 Task: Share the document with softage.1@softage.net.
Action: Mouse moved to (29, 62)
Screenshot: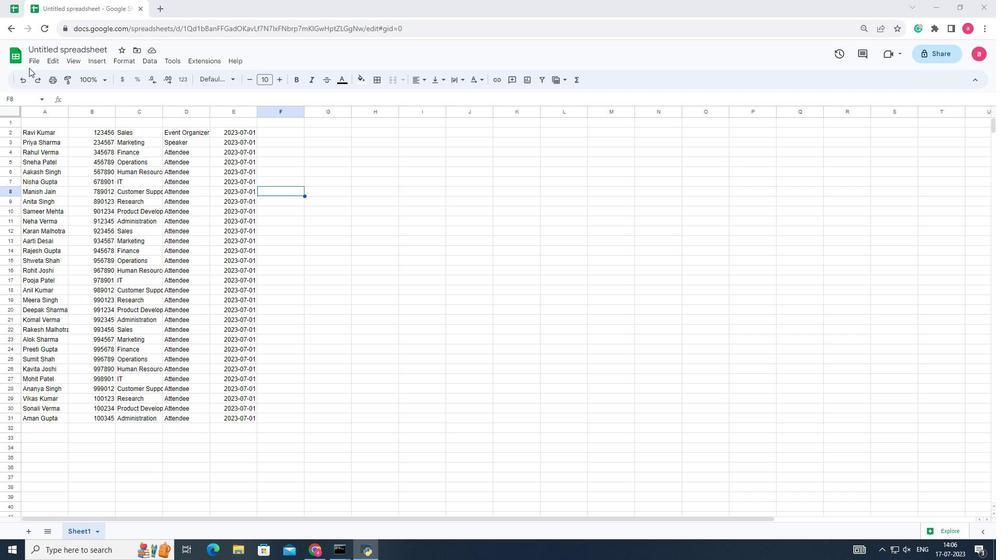 
Action: Mouse pressed left at (29, 62)
Screenshot: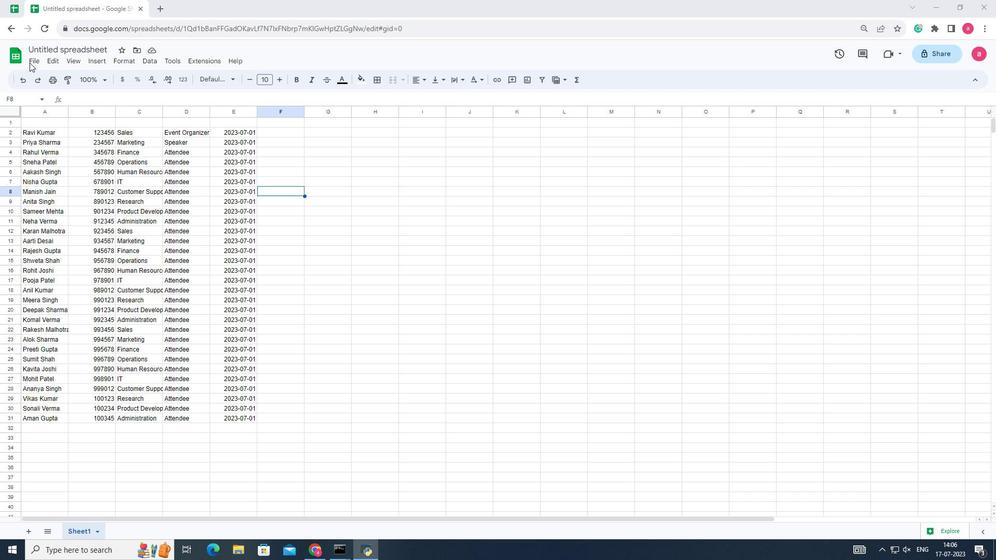 
Action: Mouse pressed left at (29, 62)
Screenshot: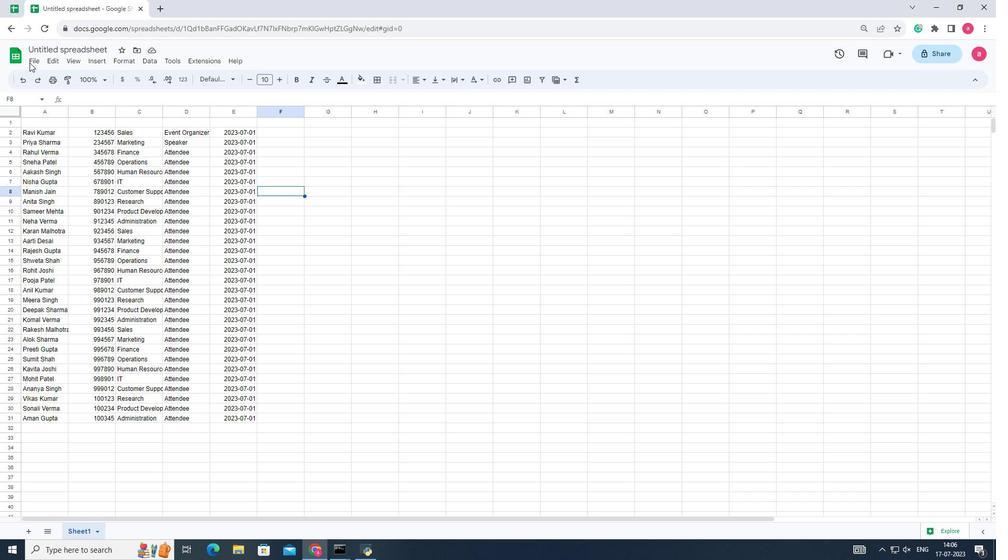 
Action: Mouse moved to (33, 61)
Screenshot: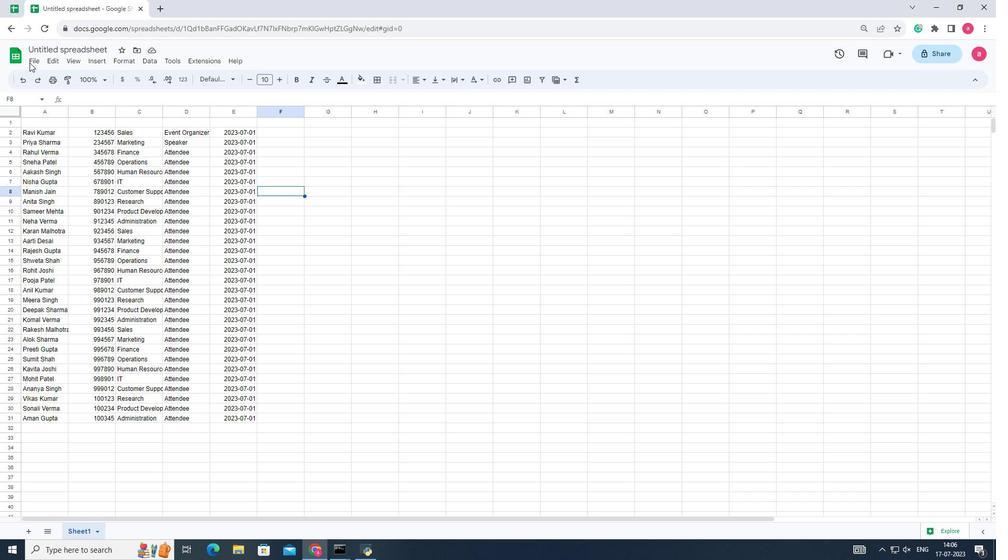 
Action: Mouse pressed left at (33, 61)
Screenshot: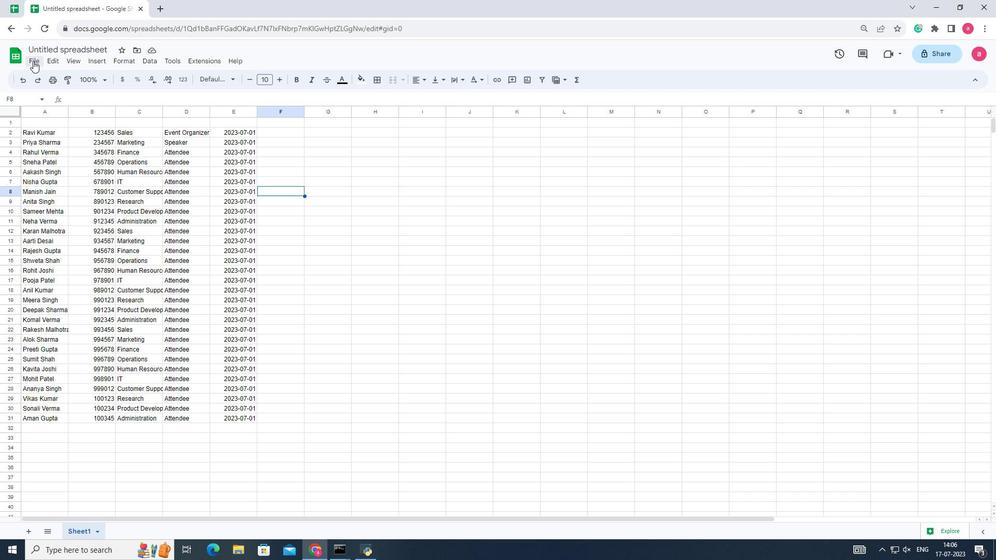 
Action: Mouse moved to (59, 145)
Screenshot: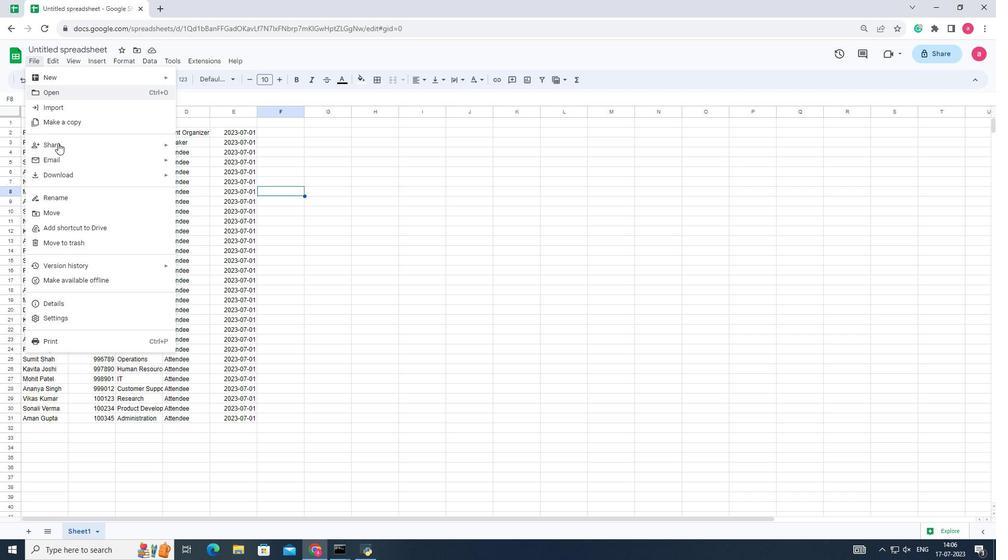 
Action: Mouse pressed left at (59, 145)
Screenshot: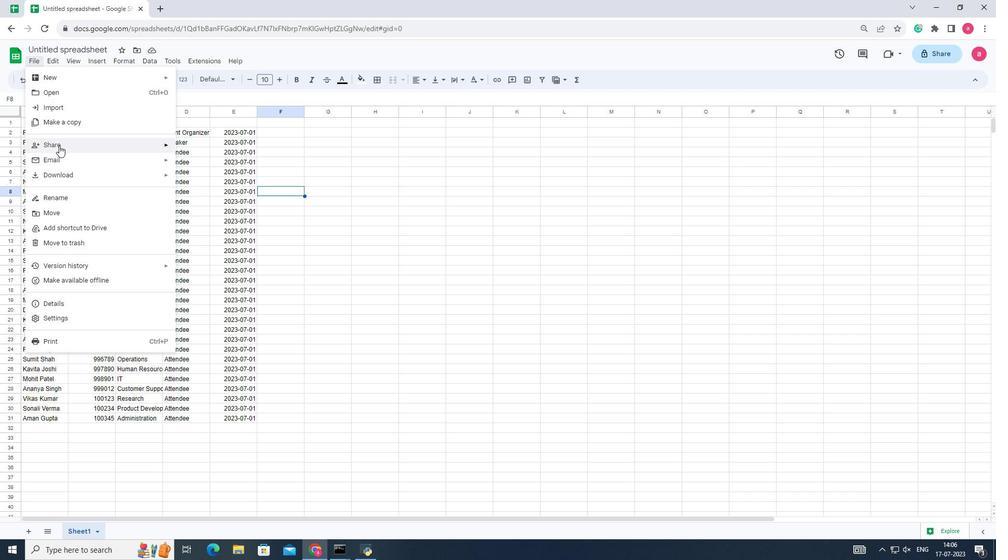 
Action: Mouse moved to (202, 146)
Screenshot: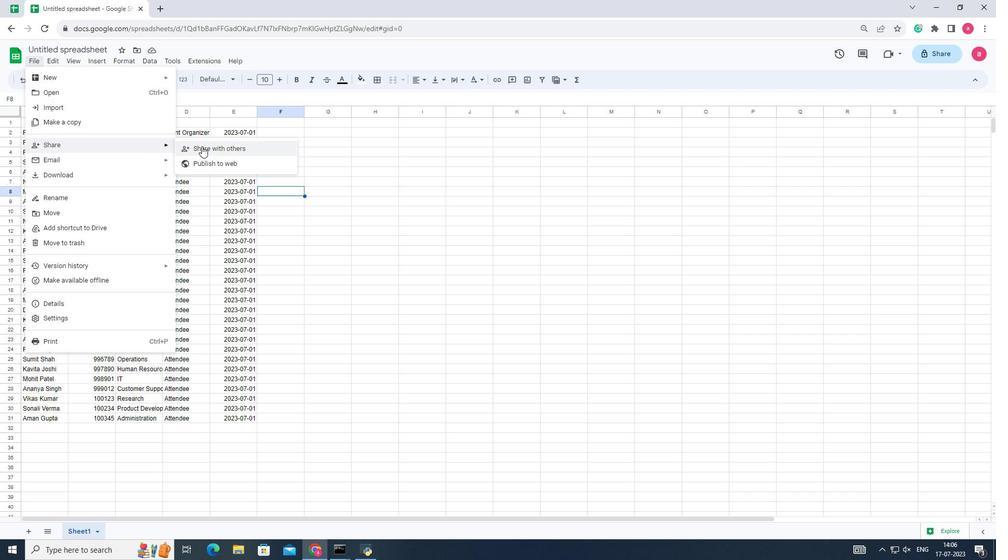
Action: Mouse pressed left at (202, 146)
Screenshot: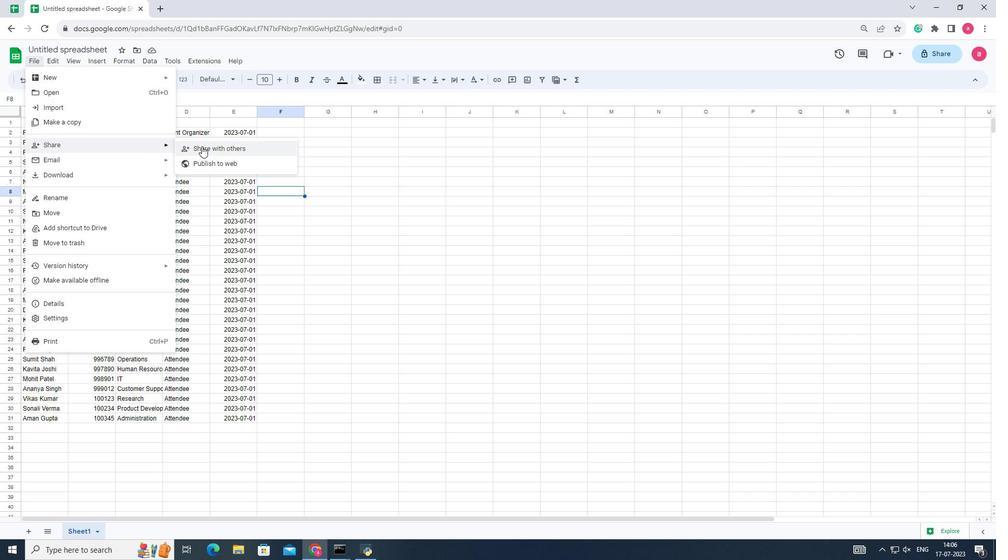 
Action: Mouse moved to (557, 325)
Screenshot: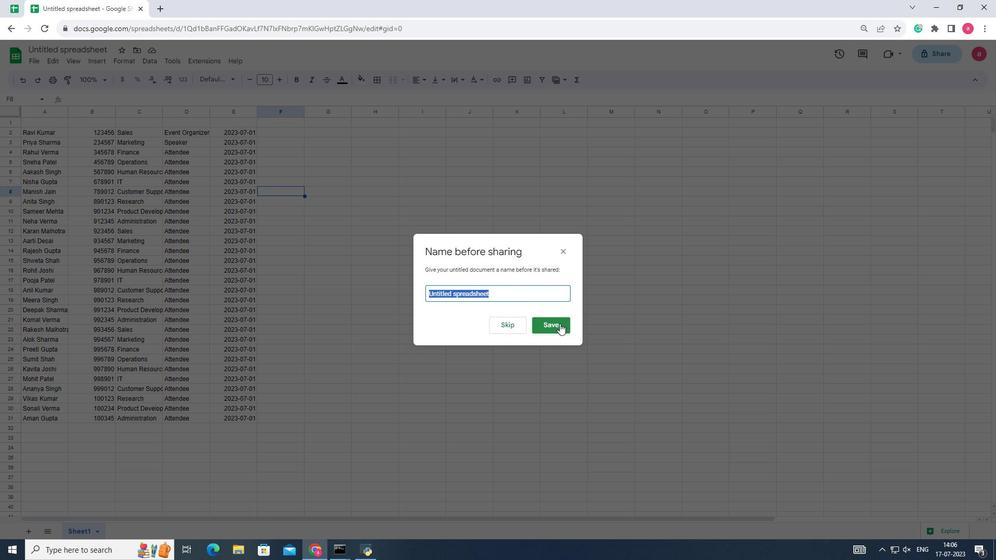 
Action: Mouse pressed left at (557, 325)
Screenshot: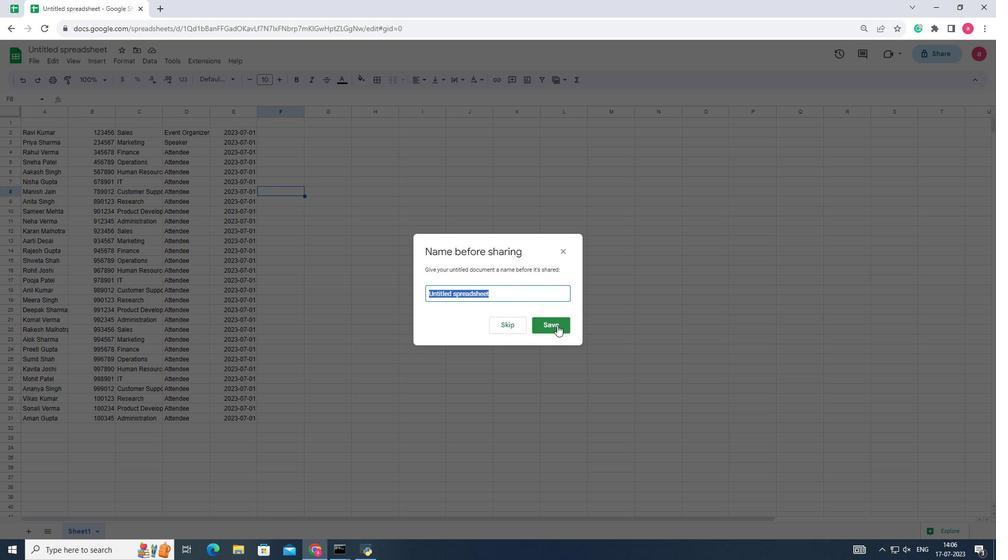 
Action: Mouse moved to (511, 238)
Screenshot: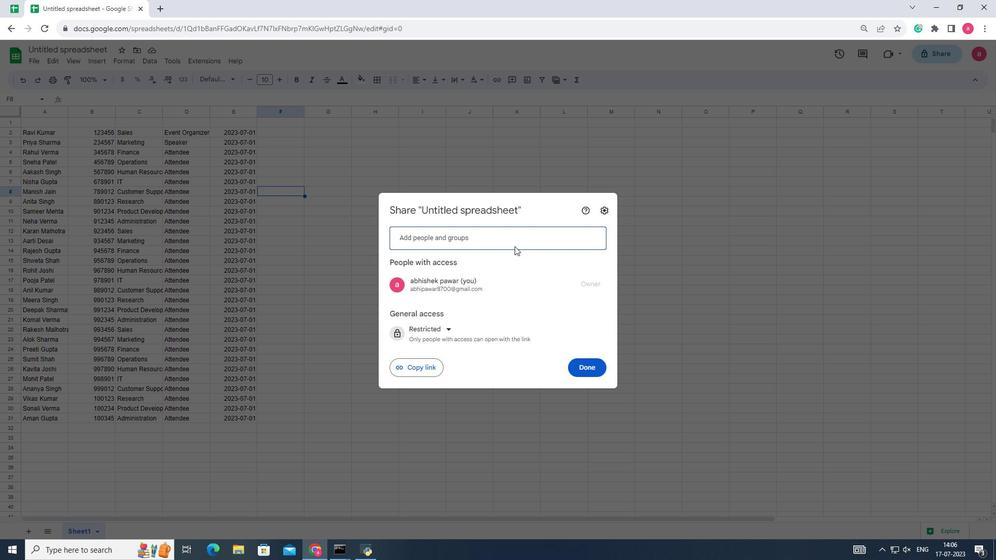 
Action: Mouse pressed left at (511, 238)
Screenshot: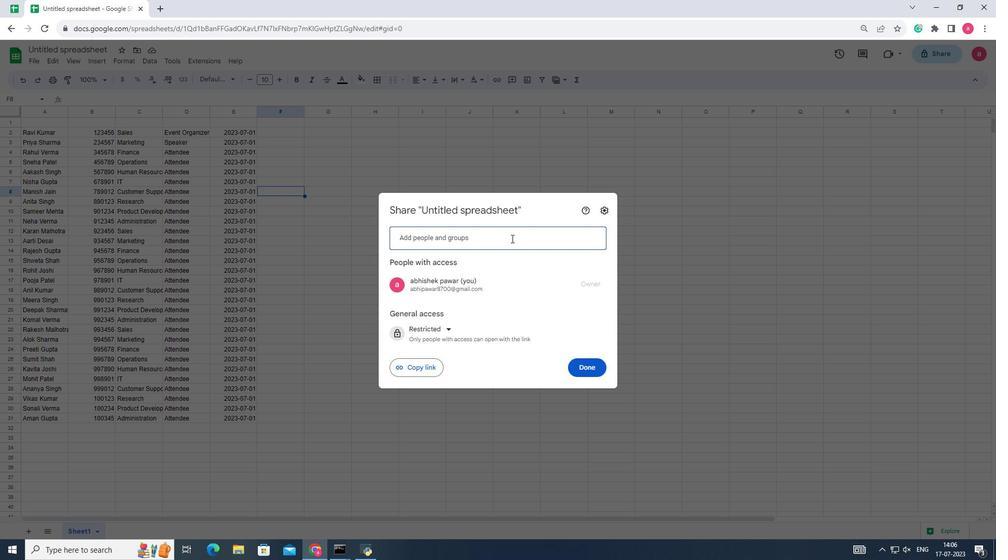 
Action: Key pressed softage.1<Key.shift>@softage.net
Screenshot: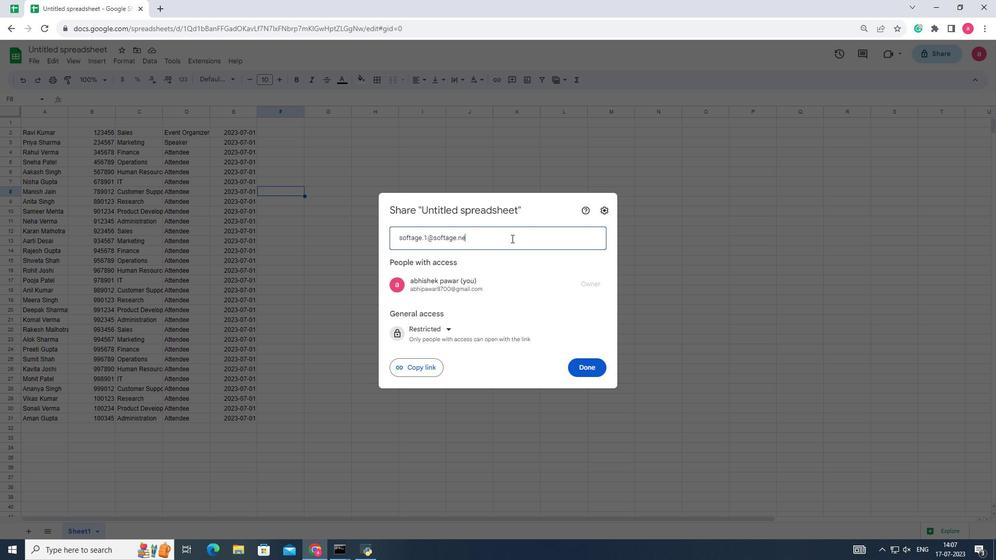 
Action: Mouse moved to (508, 256)
Screenshot: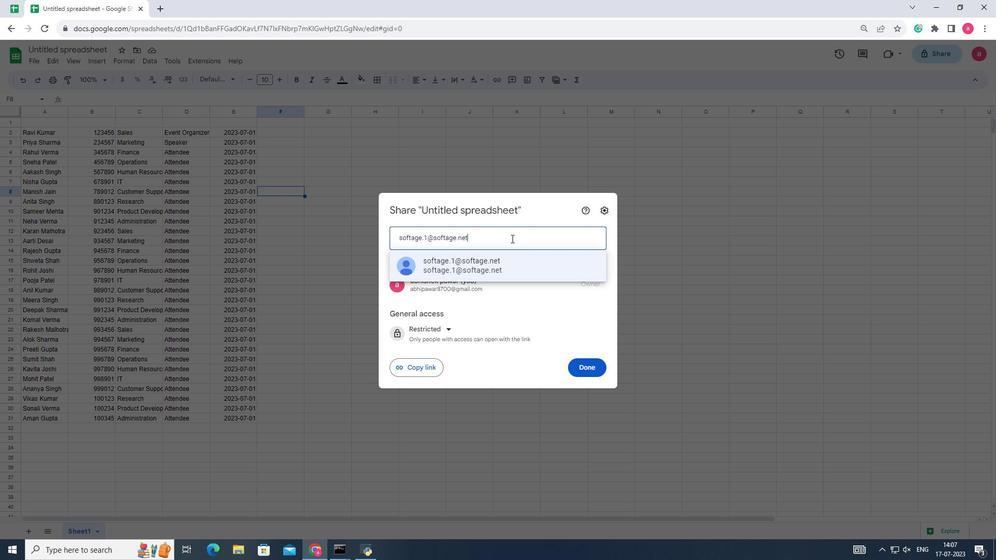 
Action: Mouse pressed left at (508, 256)
Screenshot: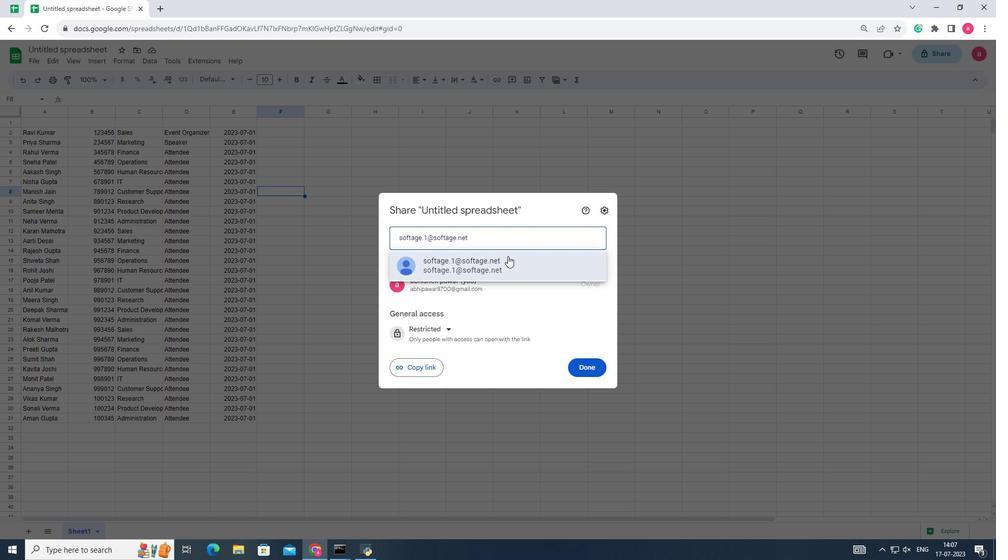 
Action: Mouse moved to (587, 363)
Screenshot: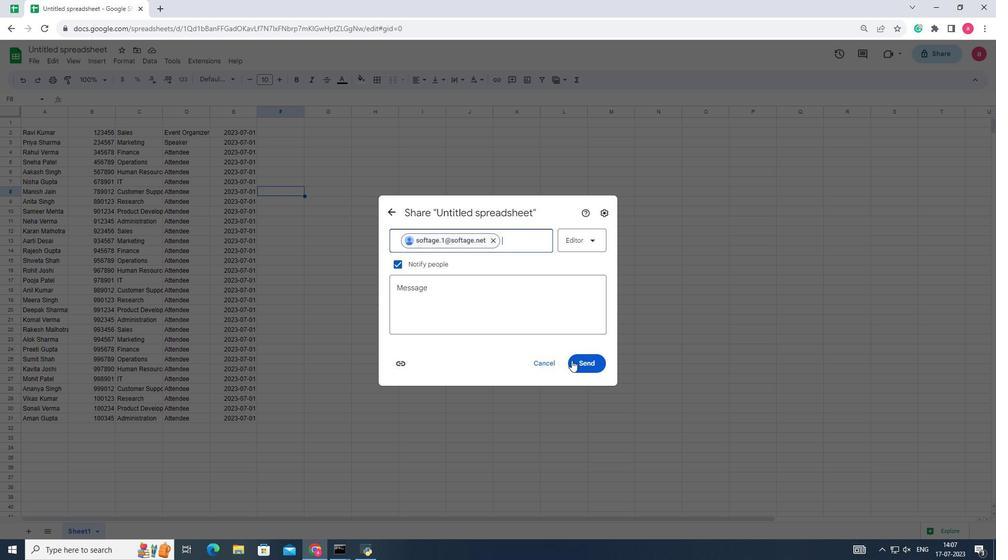 
Action: Mouse pressed left at (587, 363)
Screenshot: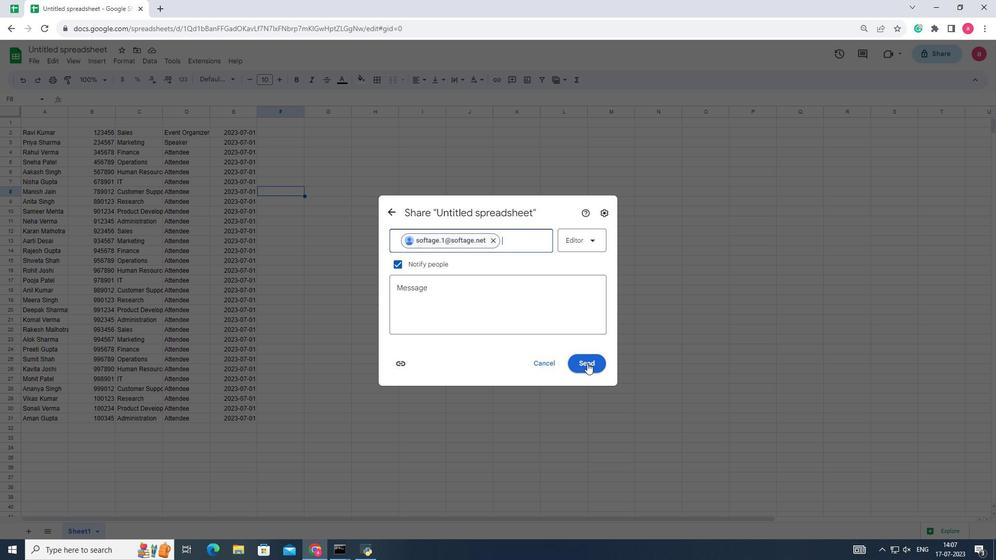 
